 Task: Add Numi Organic Rooibos Chai Tea to the cart.
Action: Mouse moved to (18, 88)
Screenshot: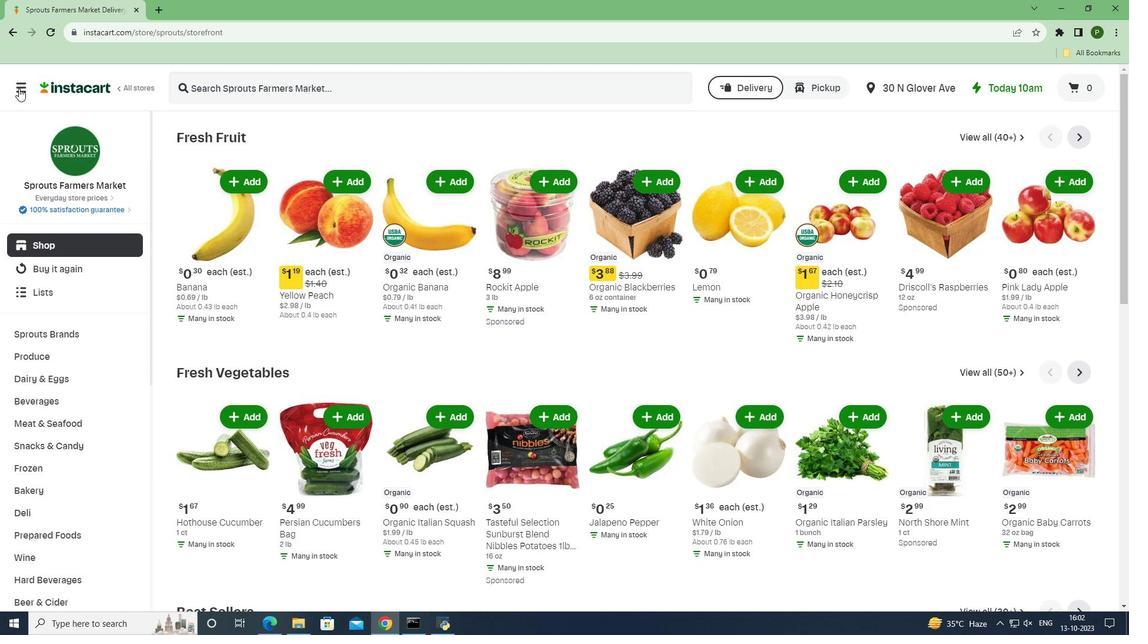 
Action: Mouse pressed left at (18, 88)
Screenshot: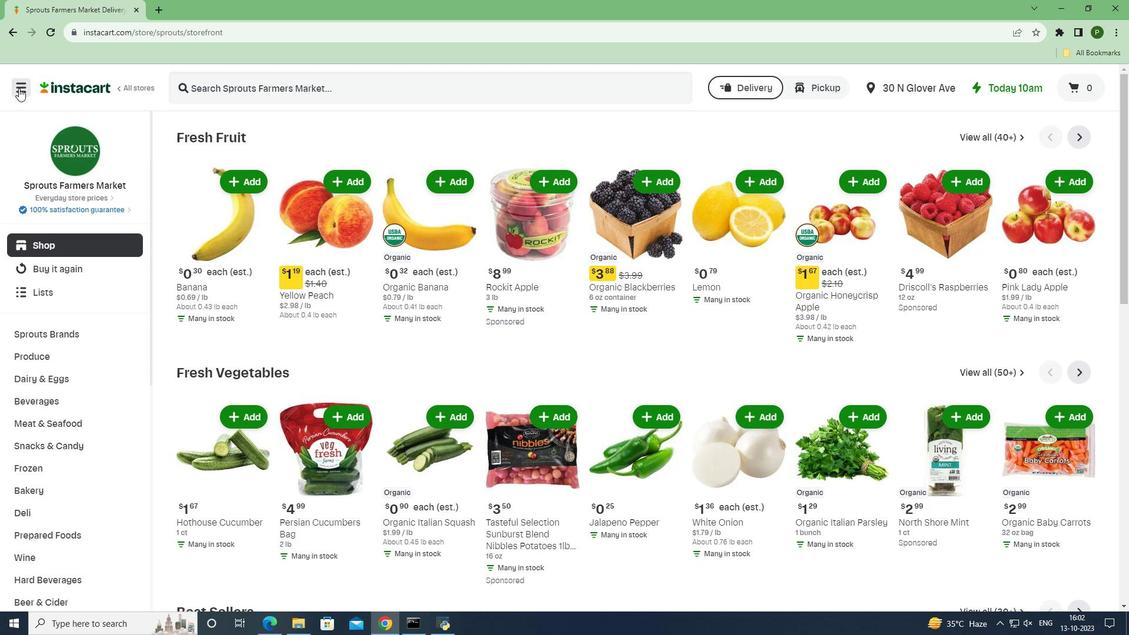 
Action: Mouse moved to (55, 311)
Screenshot: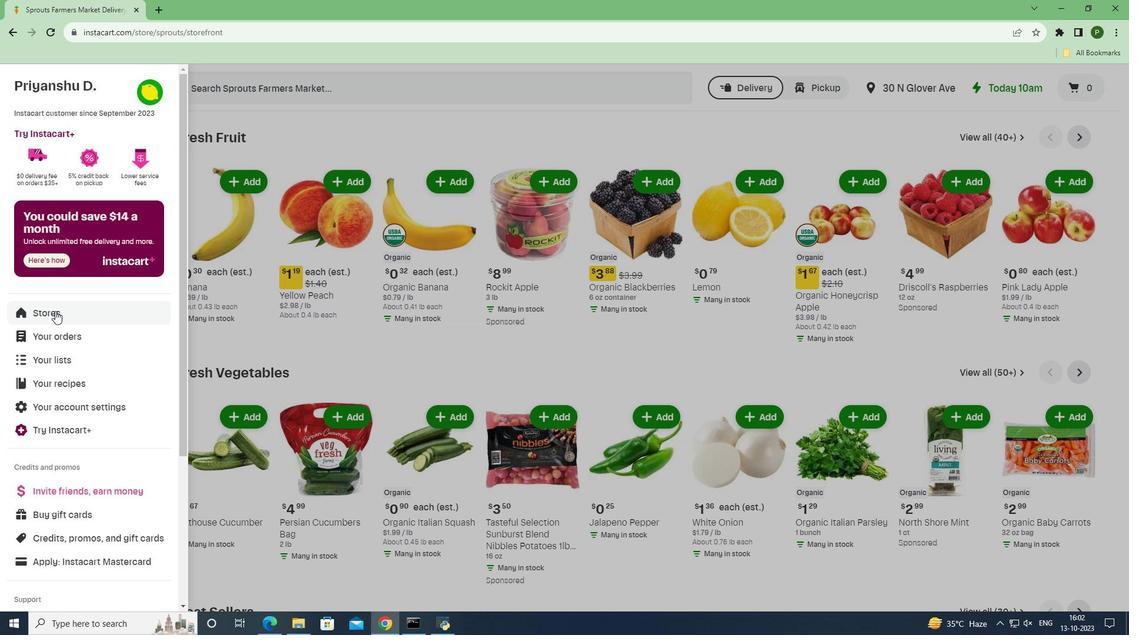 
Action: Mouse pressed left at (55, 311)
Screenshot: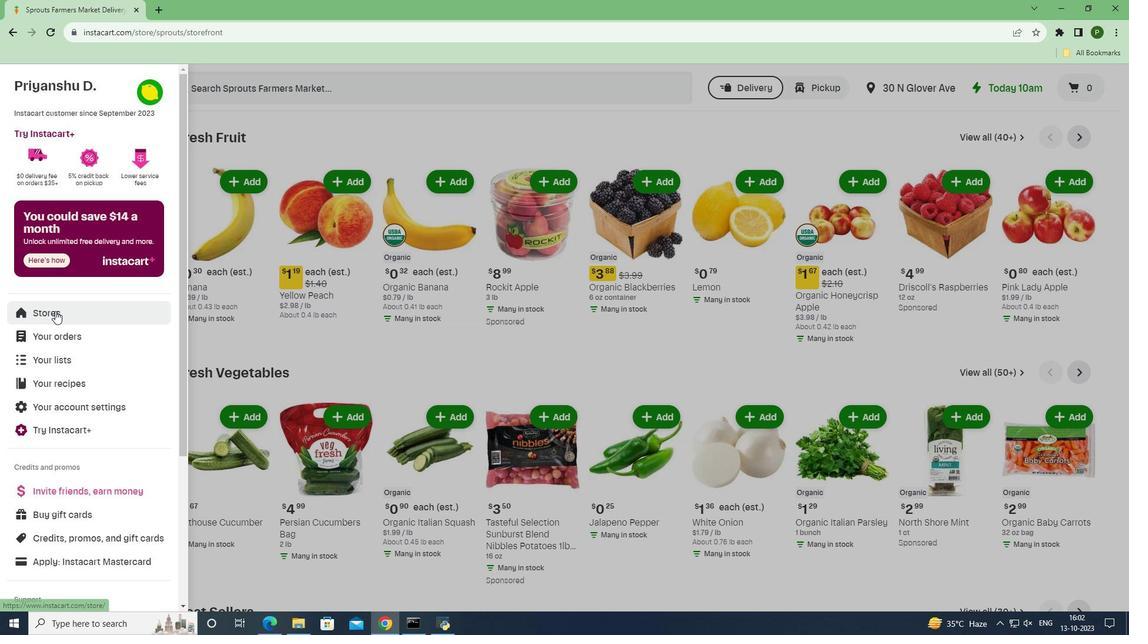 
Action: Mouse moved to (263, 141)
Screenshot: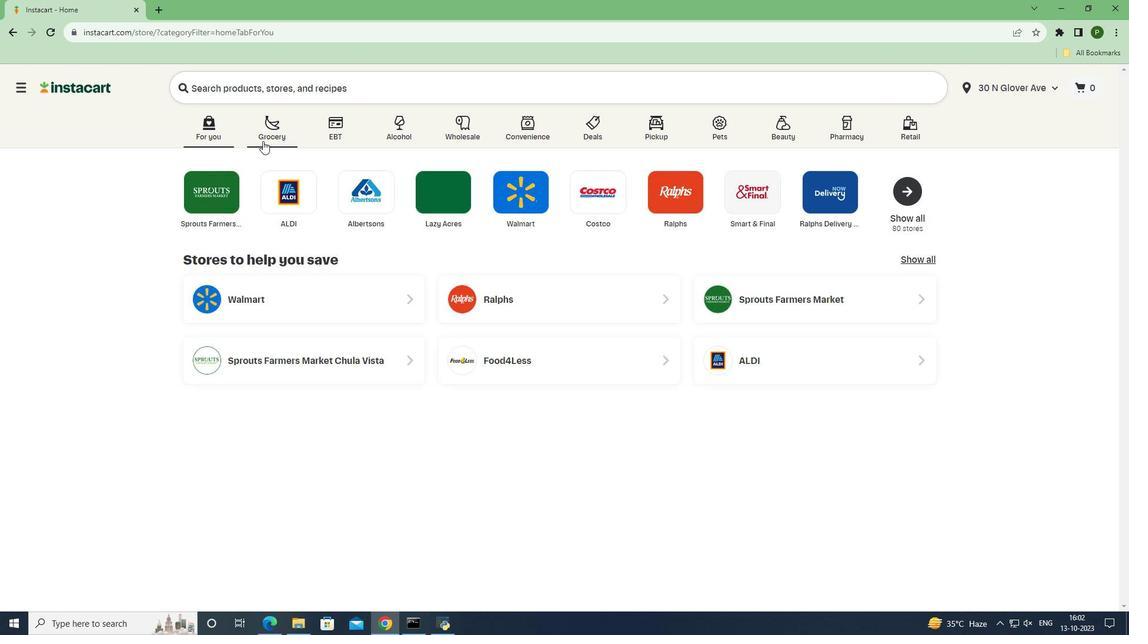 
Action: Mouse pressed left at (263, 141)
Screenshot: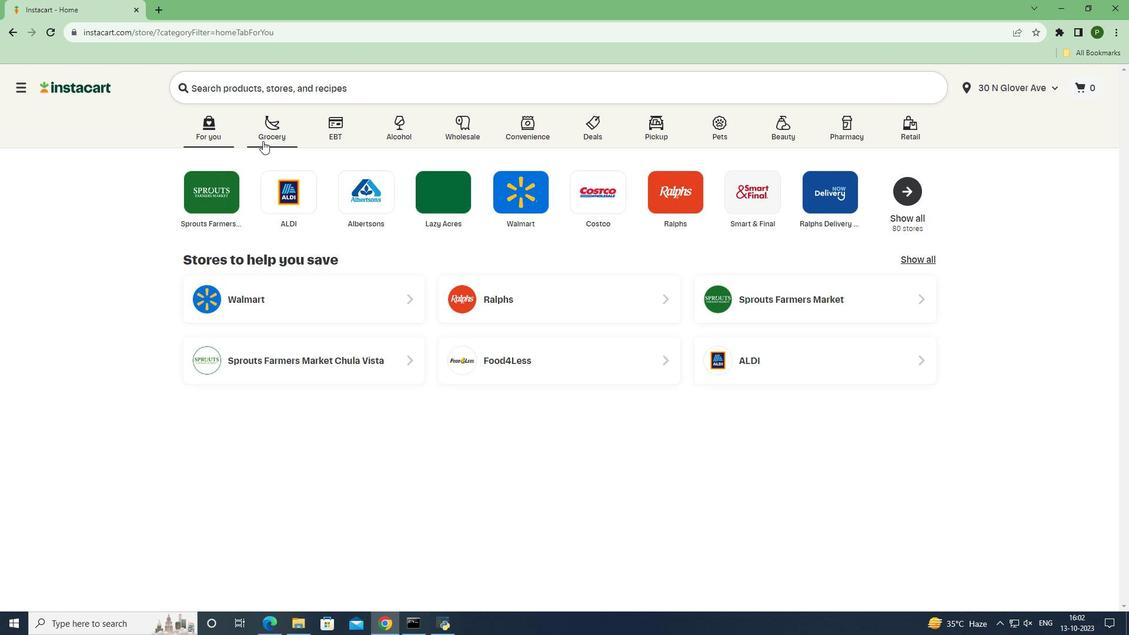 
Action: Mouse moved to (724, 261)
Screenshot: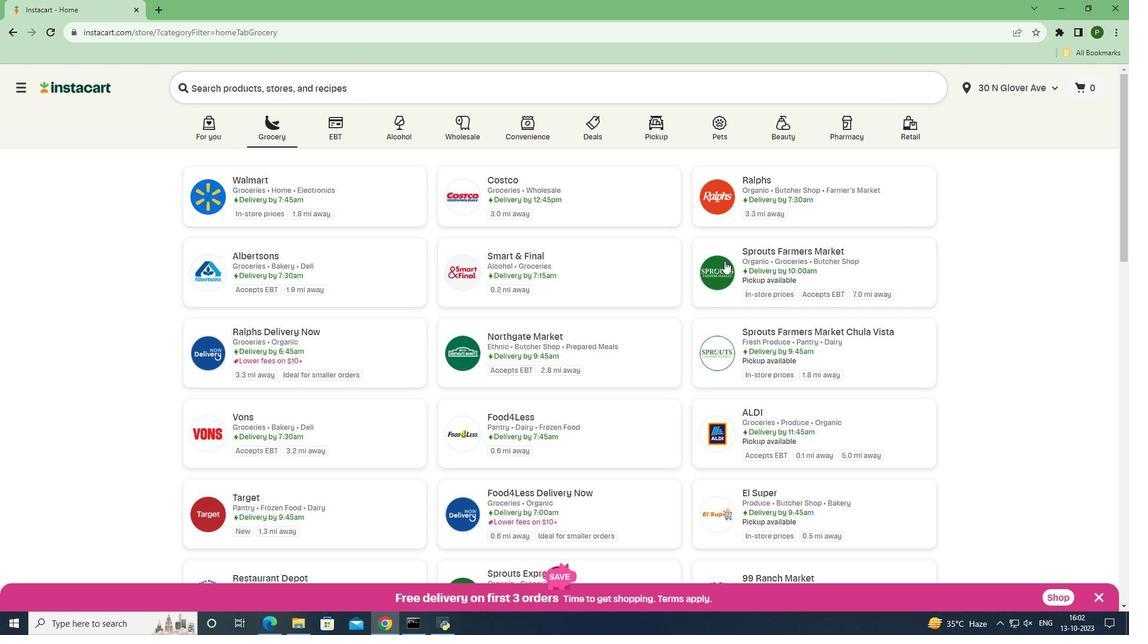 
Action: Mouse pressed left at (724, 261)
Screenshot: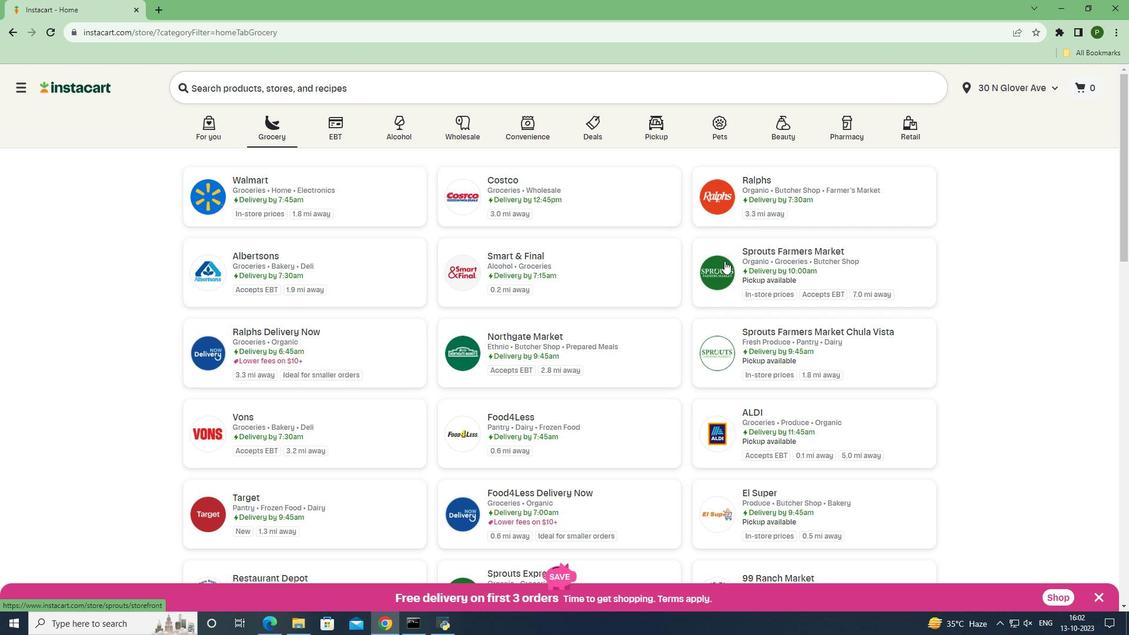 
Action: Mouse moved to (60, 400)
Screenshot: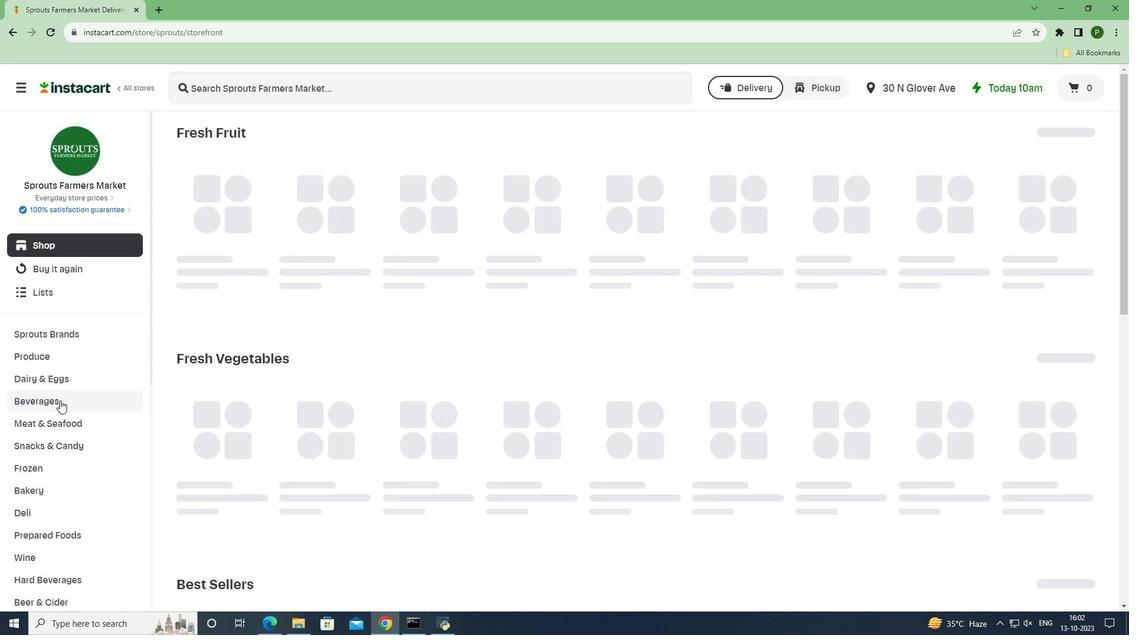 
Action: Mouse pressed left at (60, 400)
Screenshot: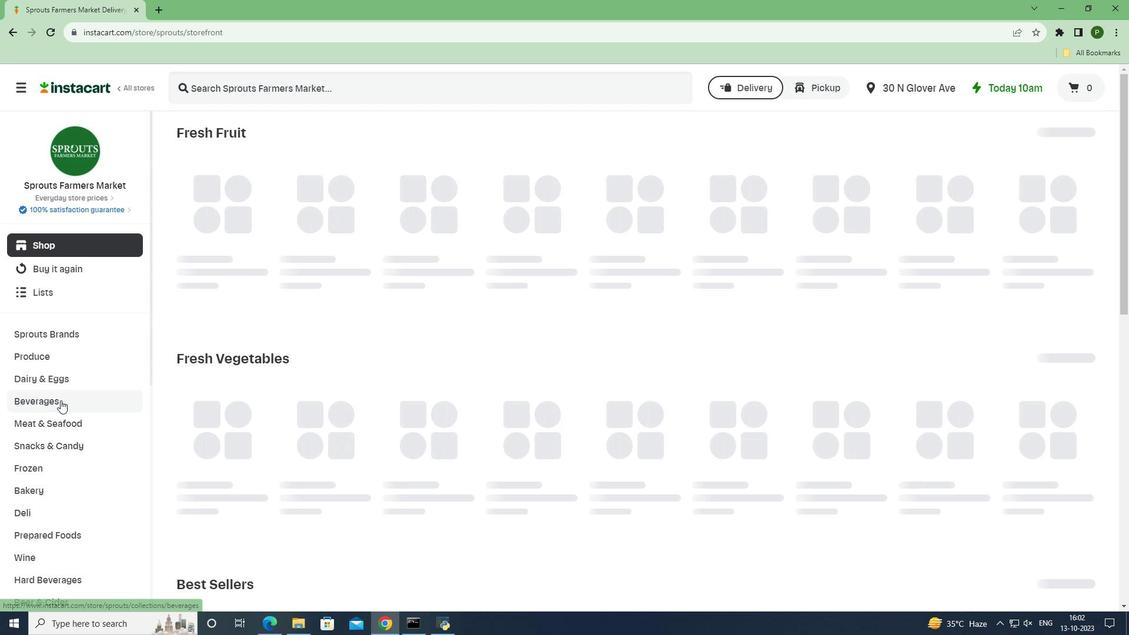 
Action: Mouse moved to (1020, 158)
Screenshot: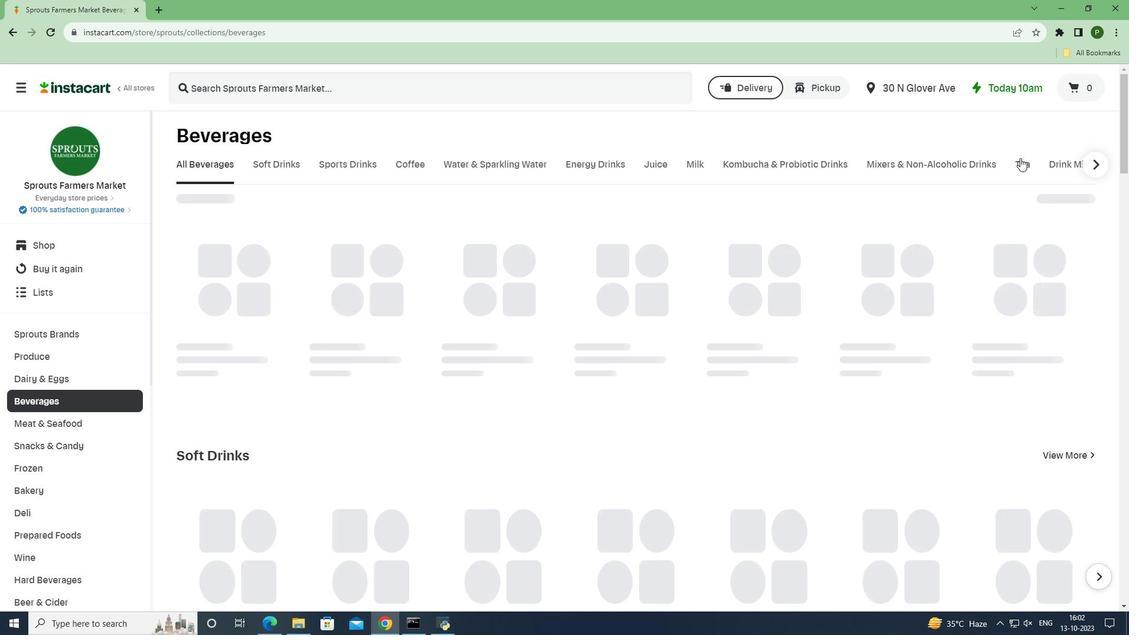 
Action: Mouse pressed left at (1020, 158)
Screenshot: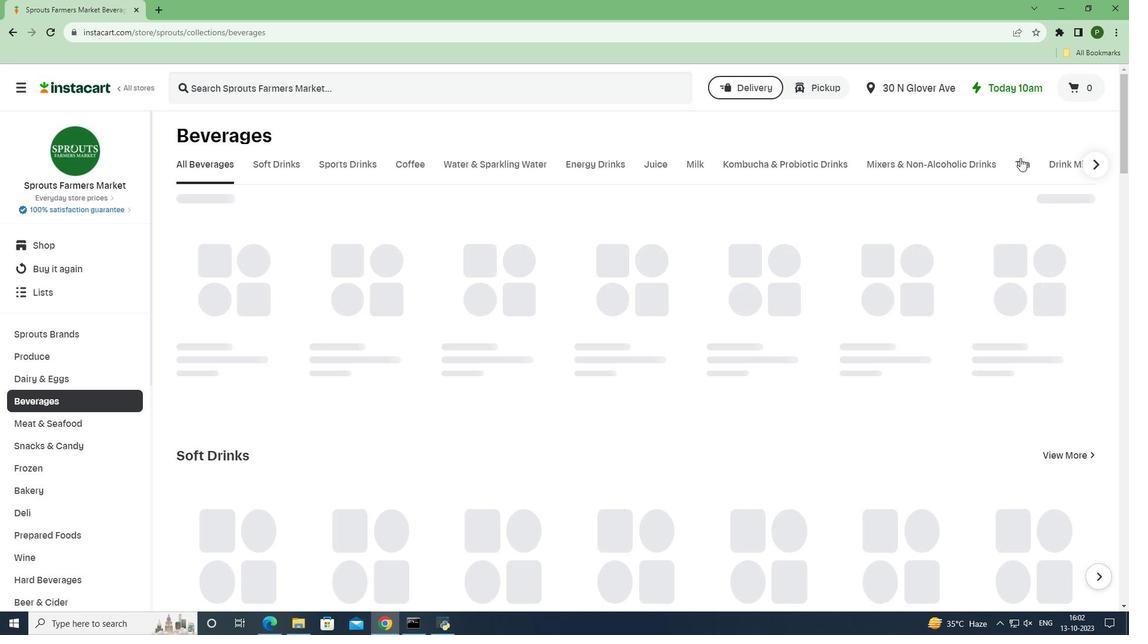 
Action: Mouse moved to (500, 96)
Screenshot: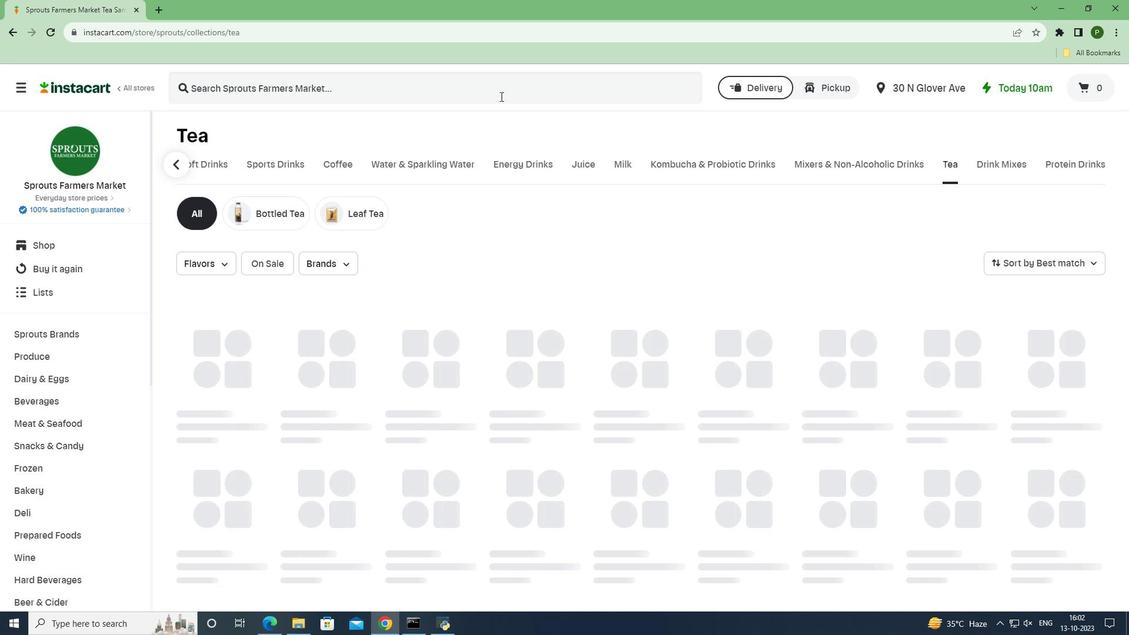
Action: Mouse pressed left at (500, 96)
Screenshot: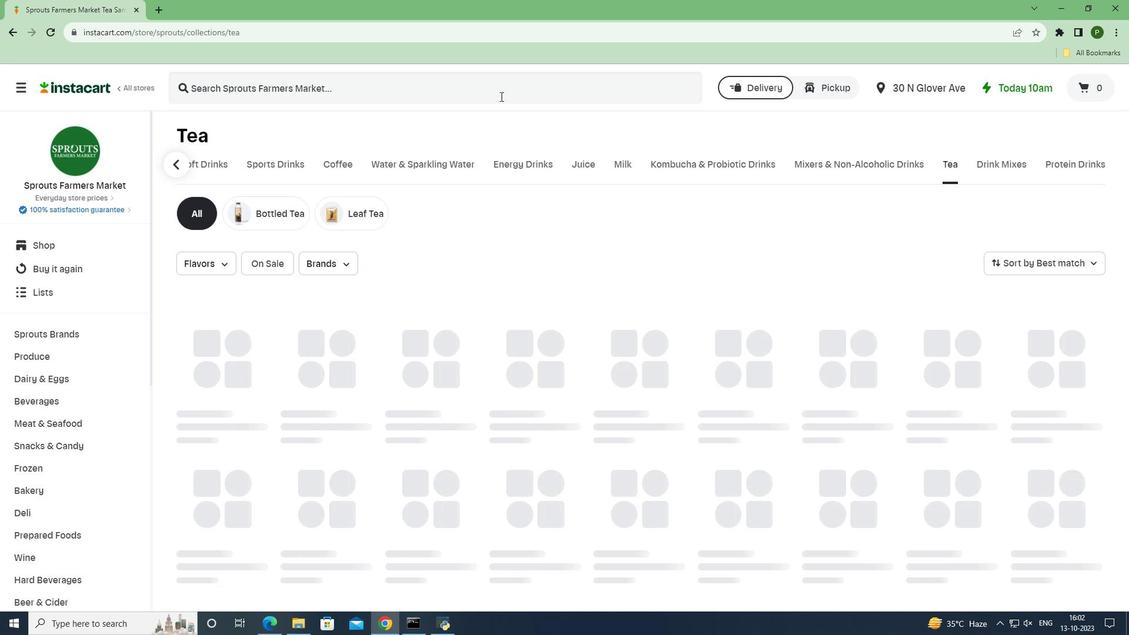 
Action: Mouse moved to (500, 96)
Screenshot: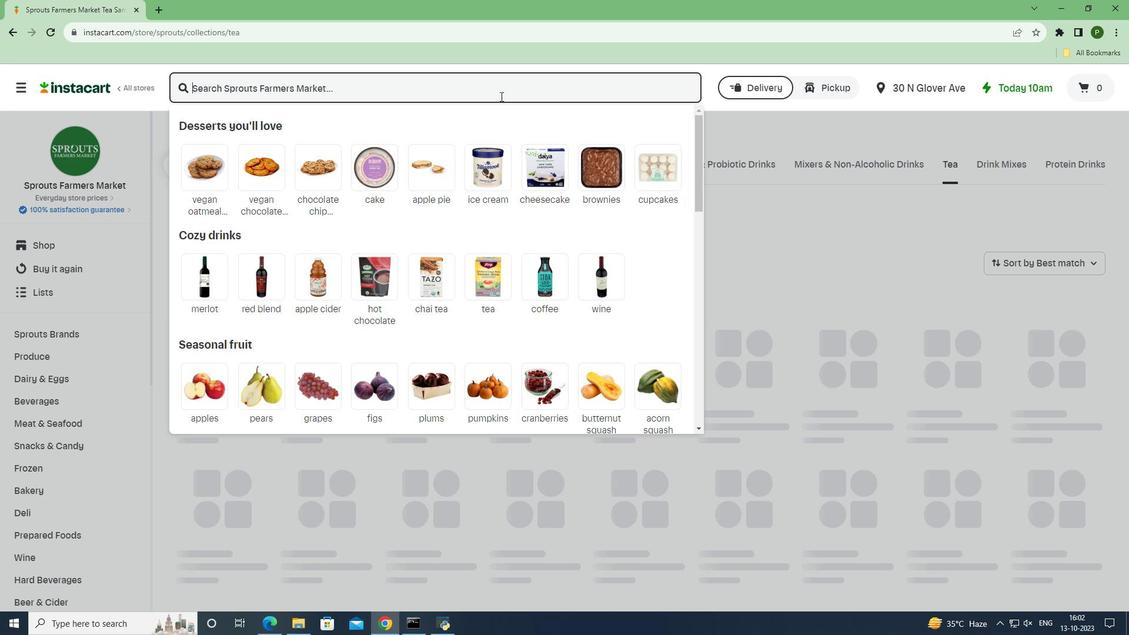
Action: Key pressed <Key.caps_lock>N<Key.caps_lock>umi<Key.space><Key.caps_lock>O<Key.caps_lock>rganic<Key.space><Key.caps_lock>R<Key.caps_lock>ooibos<Key.space><Key.caps_lock>C<Key.caps_lock>hai<Key.space><Key.caps_lock>T<Key.caps_lock>ea<Key.space><Key.enter>
Screenshot: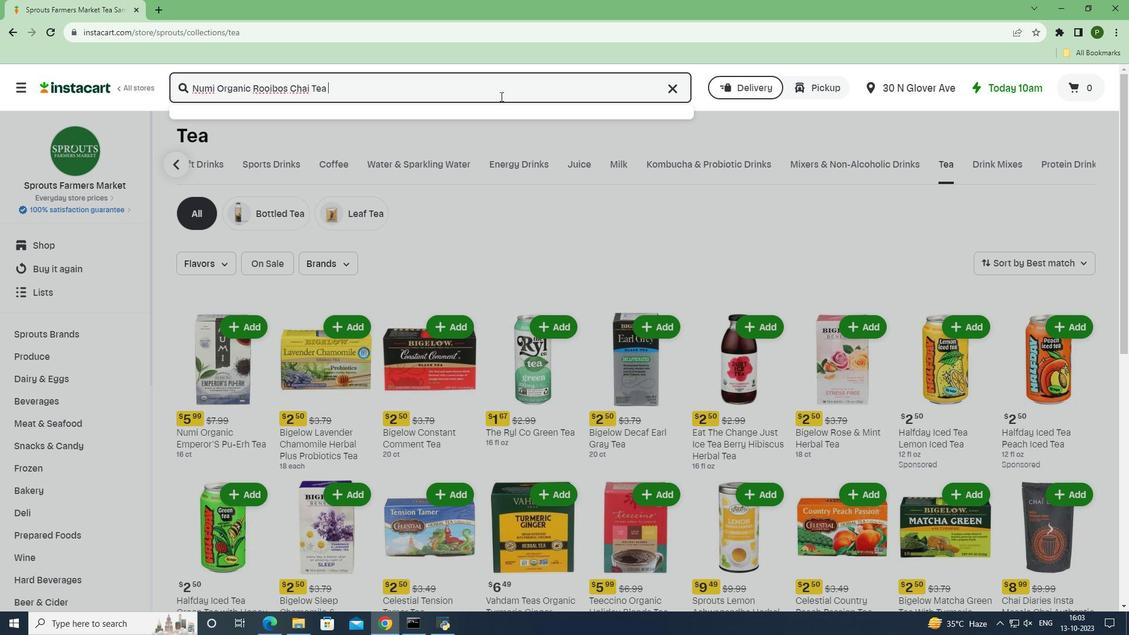 
Action: Mouse moved to (684, 212)
Screenshot: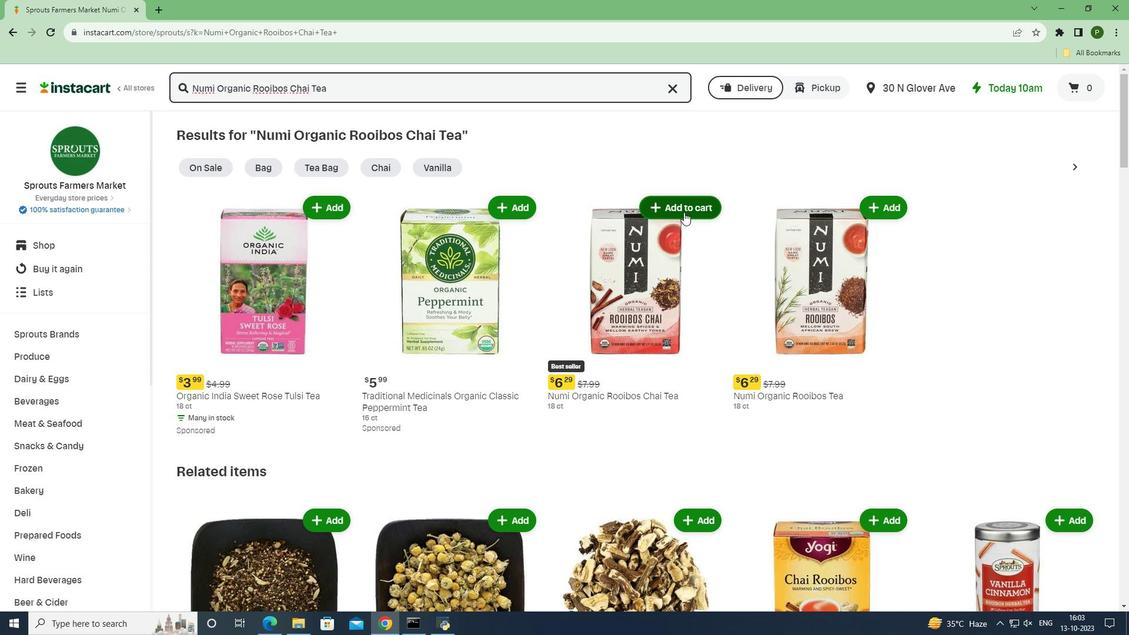 
Action: Mouse pressed left at (684, 212)
Screenshot: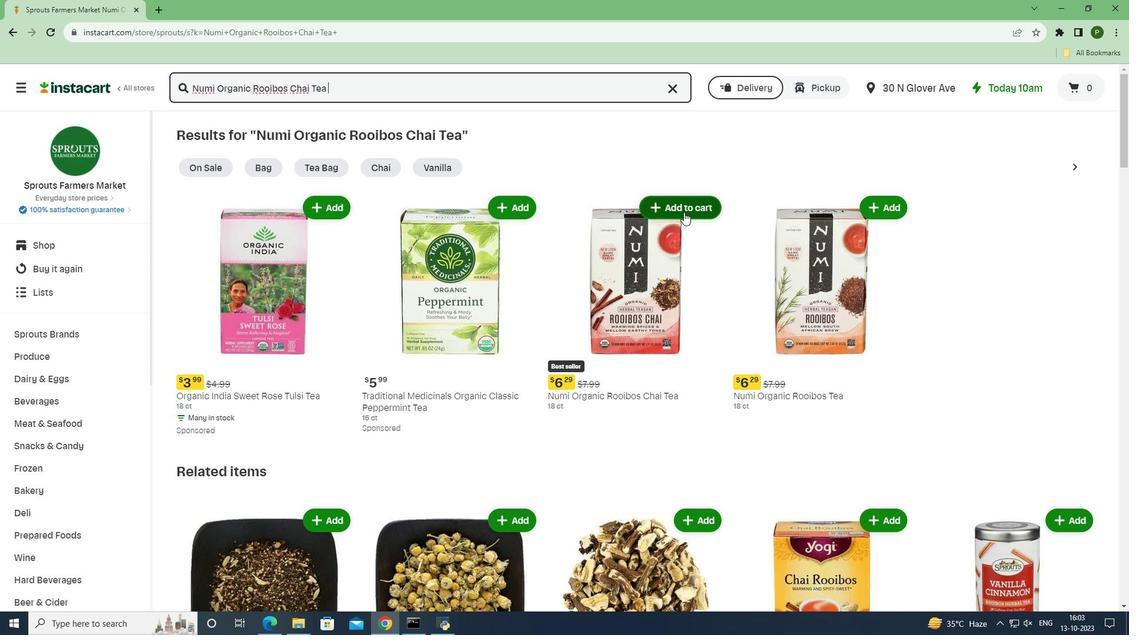 
Action: Mouse moved to (706, 254)
Screenshot: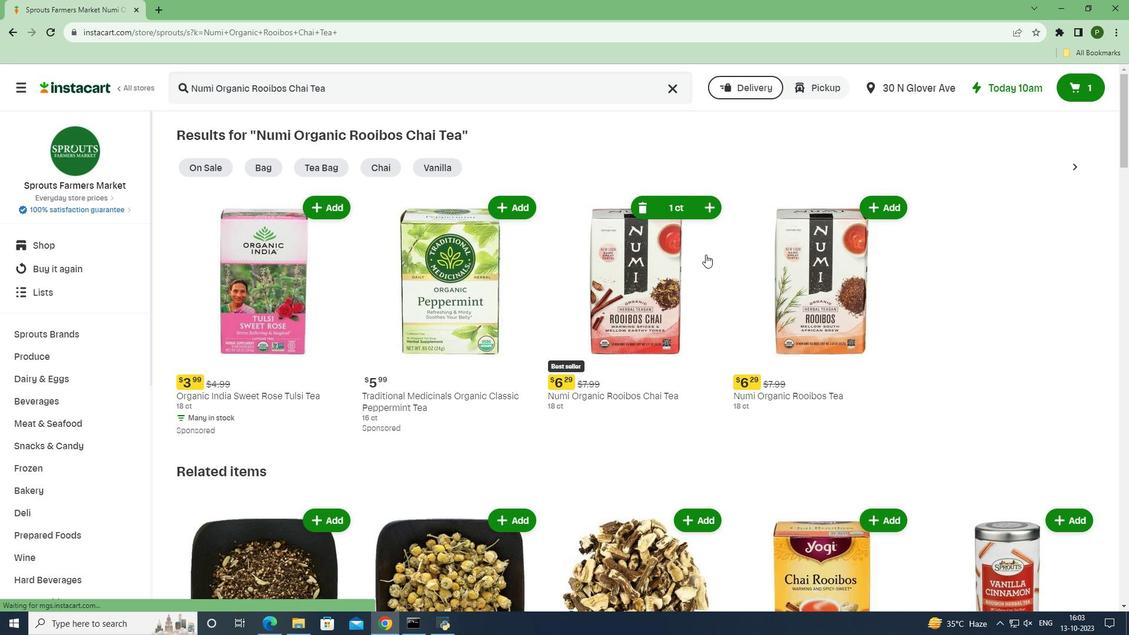 
